 Task: Change the sound scheme in Outlook to 'Modern'.
Action: Mouse moved to (50, 30)
Screenshot: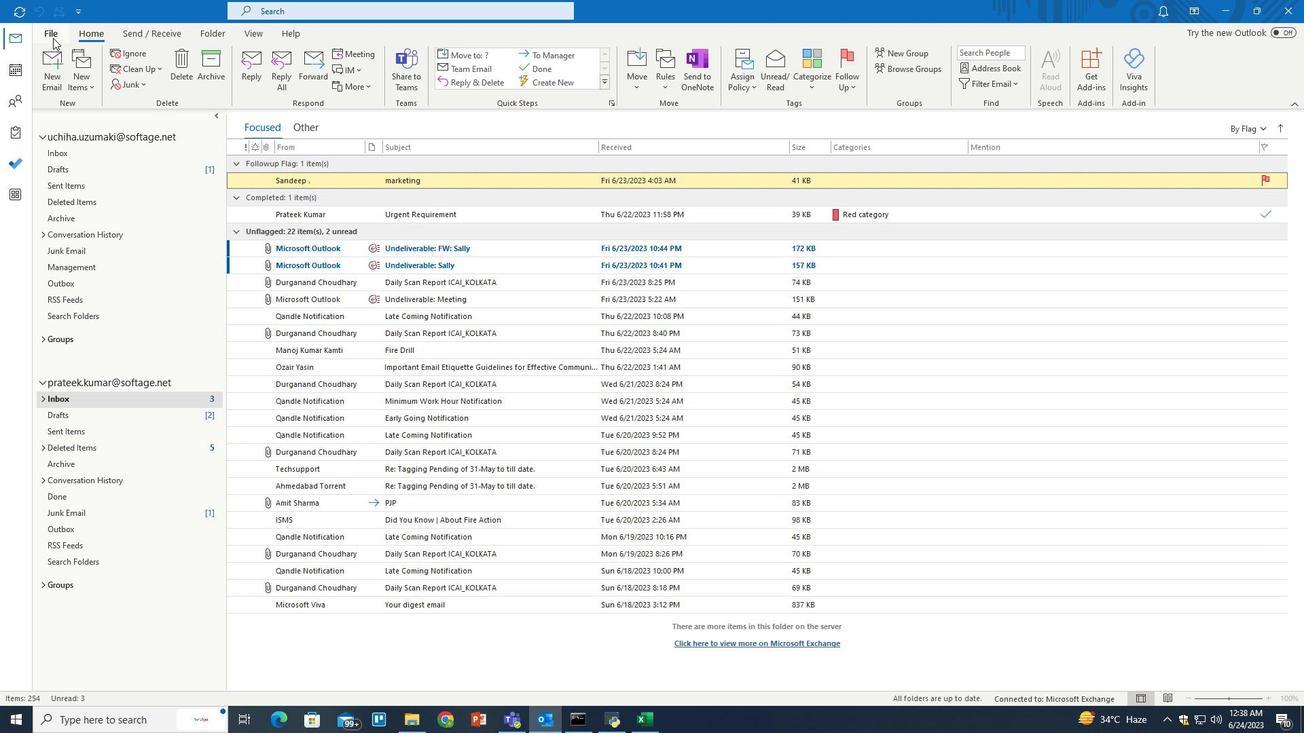 
Action: Mouse pressed left at (50, 30)
Screenshot: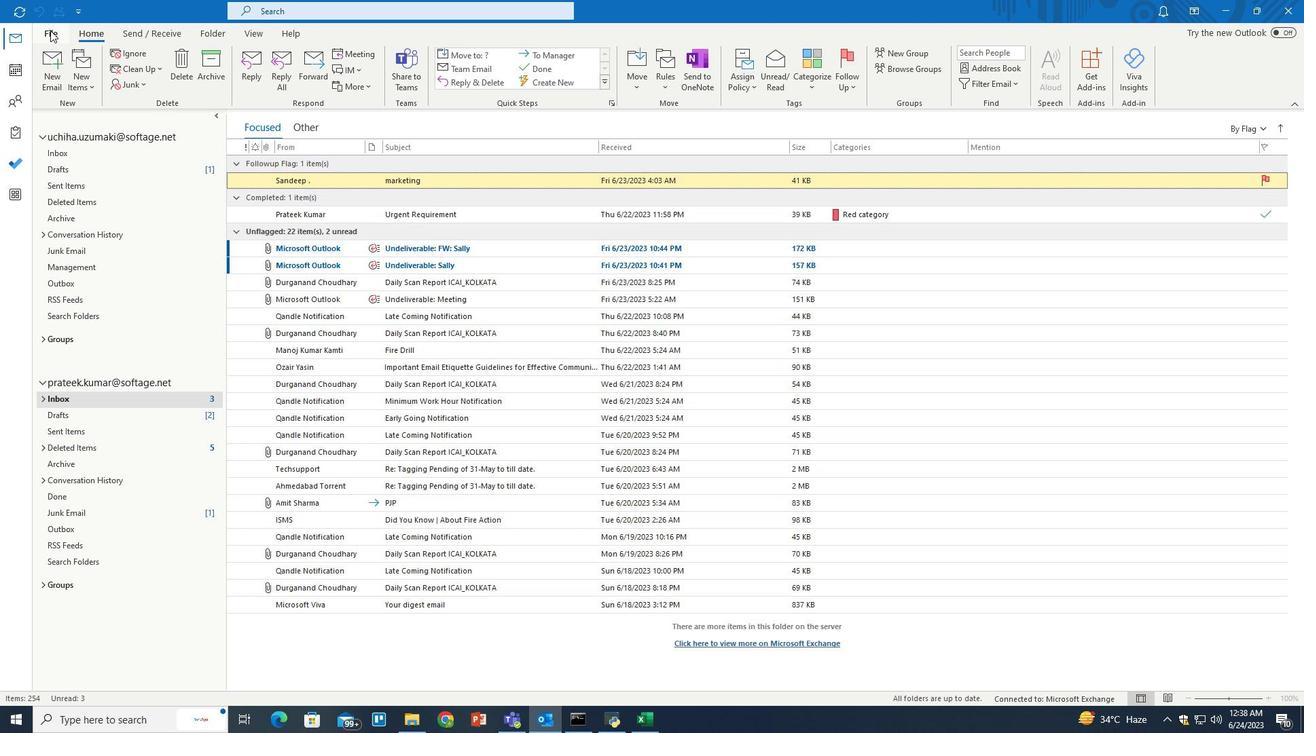 
Action: Mouse moved to (47, 659)
Screenshot: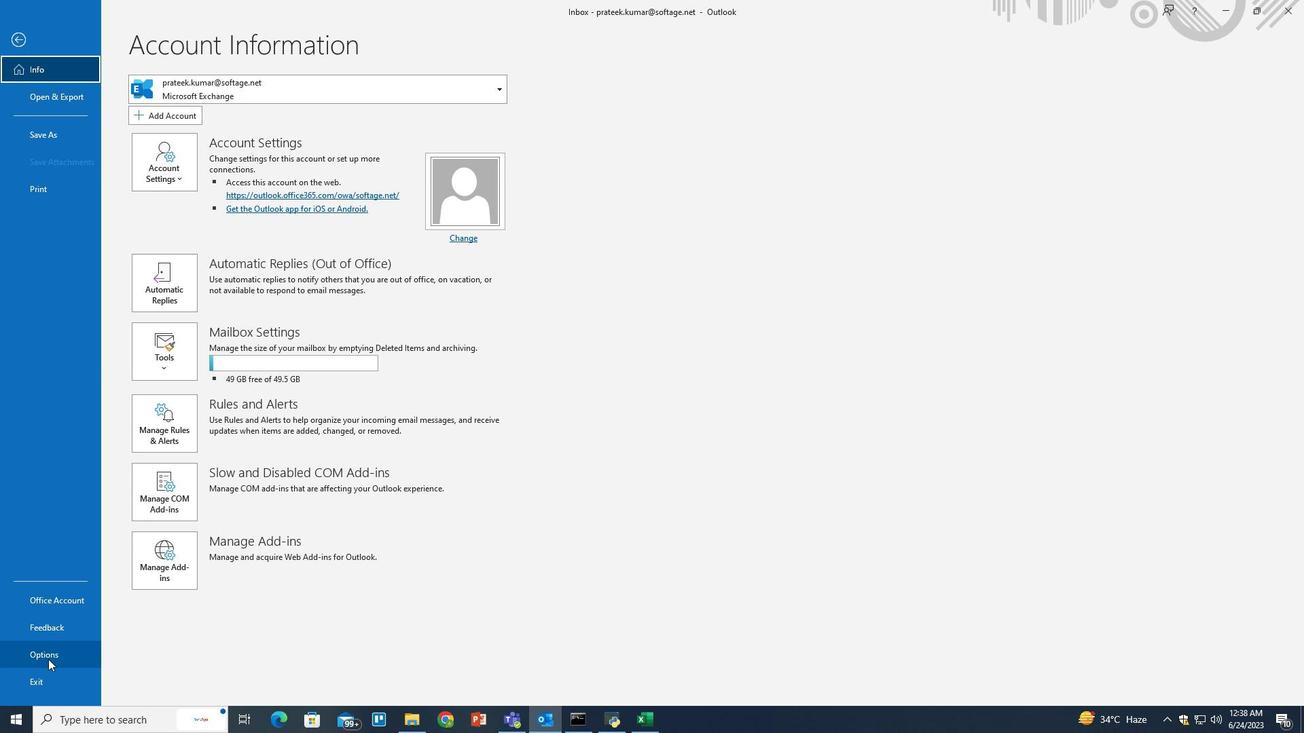 
Action: Mouse pressed left at (47, 659)
Screenshot: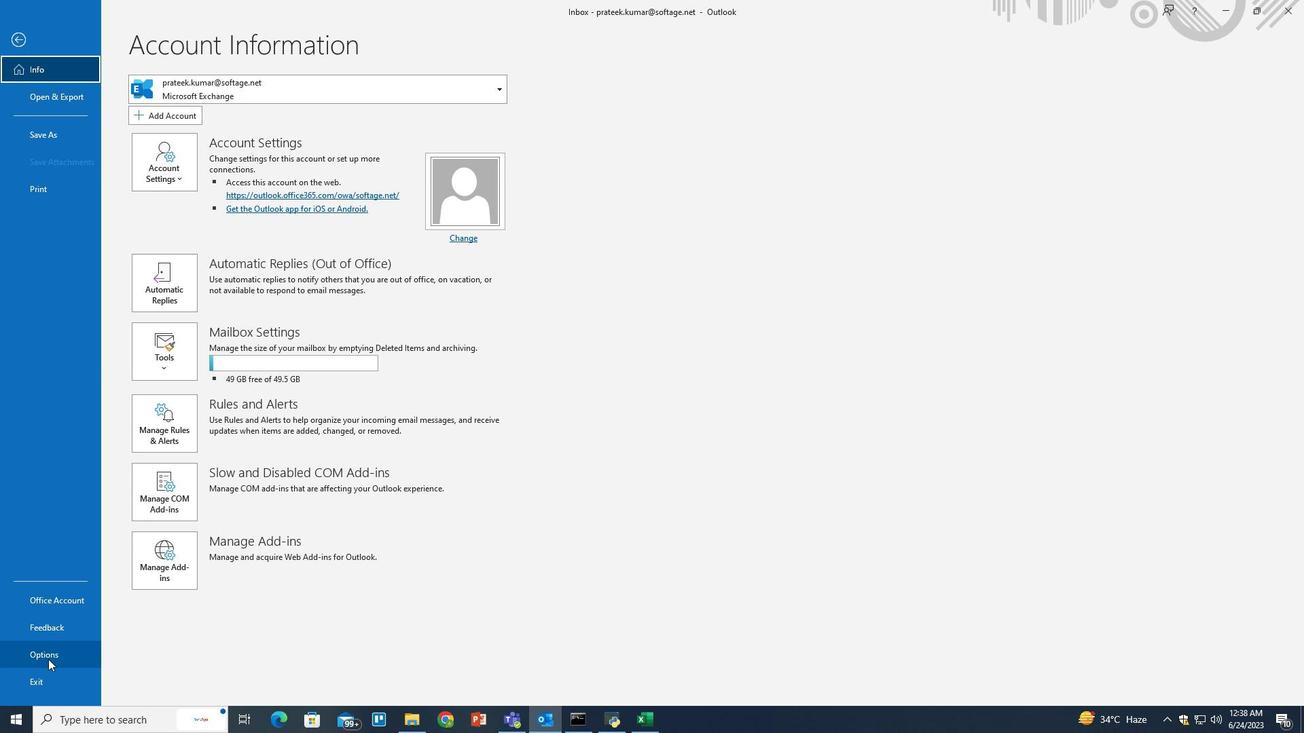 
Action: Mouse moved to (430, 295)
Screenshot: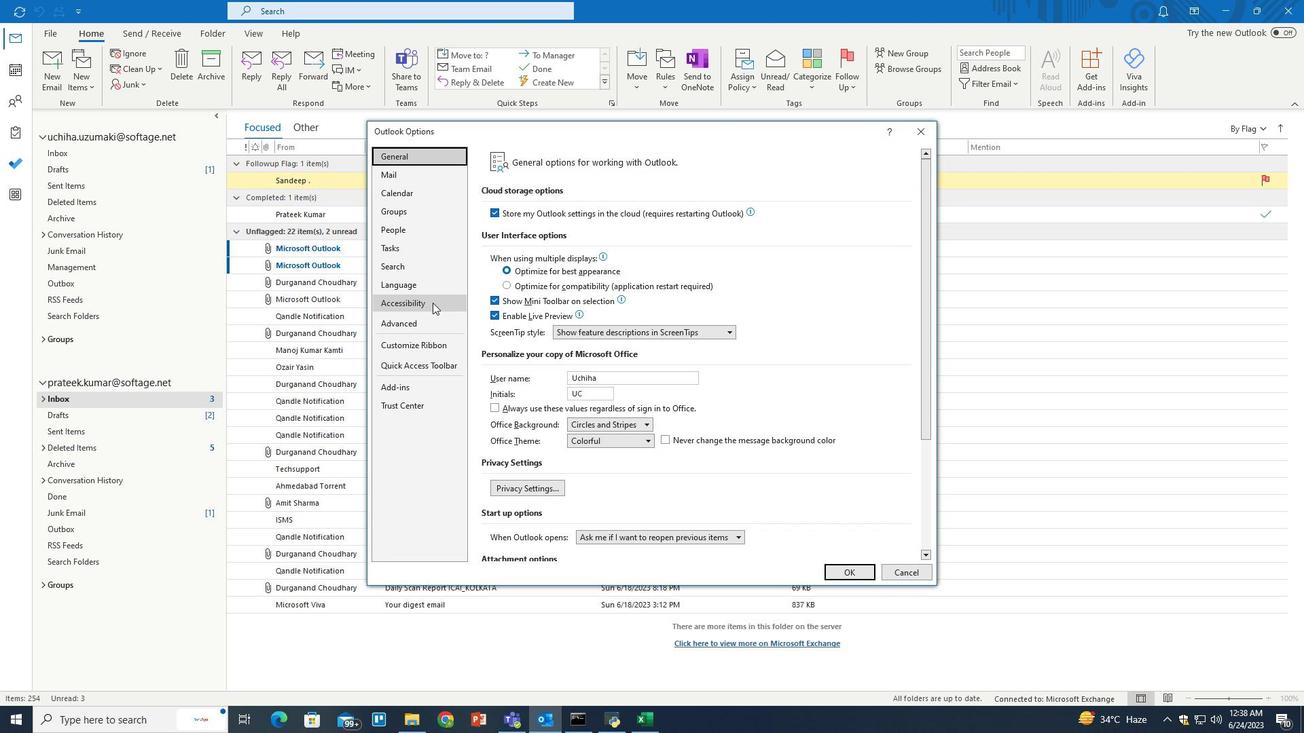 
Action: Mouse pressed left at (430, 295)
Screenshot: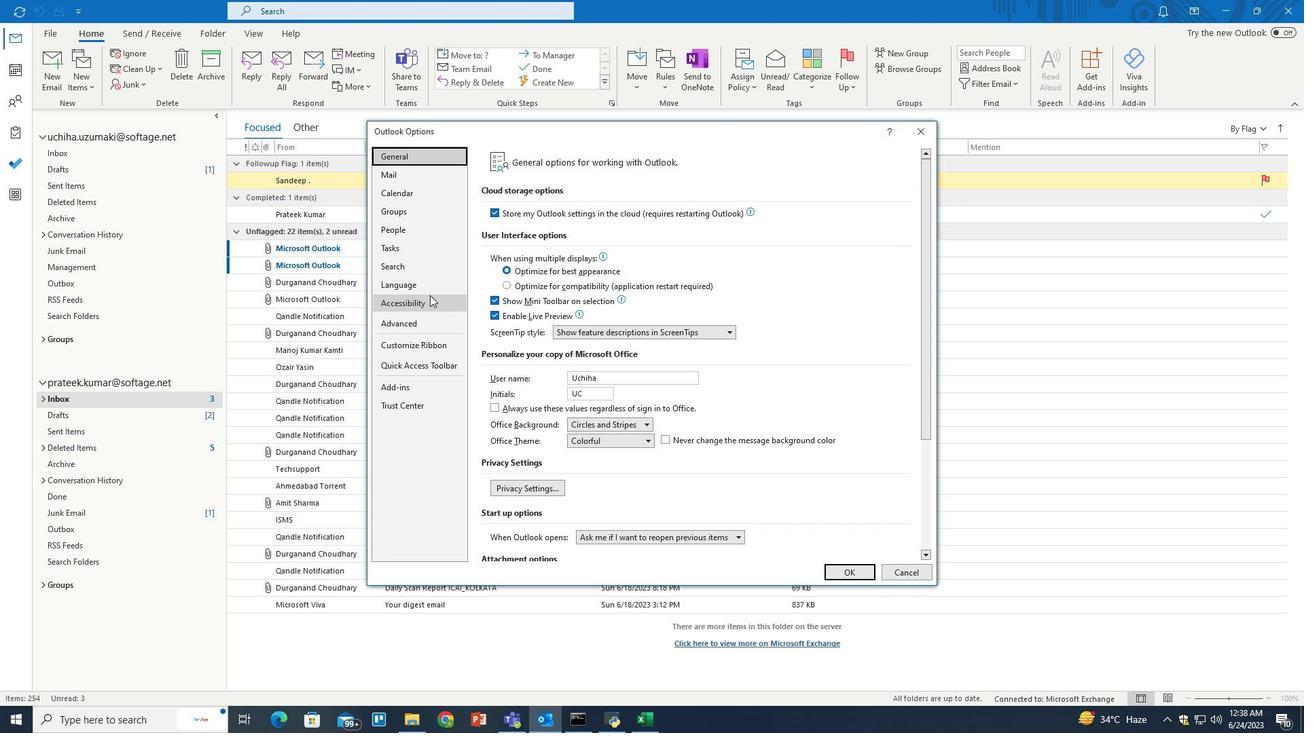 
Action: Mouse moved to (594, 409)
Screenshot: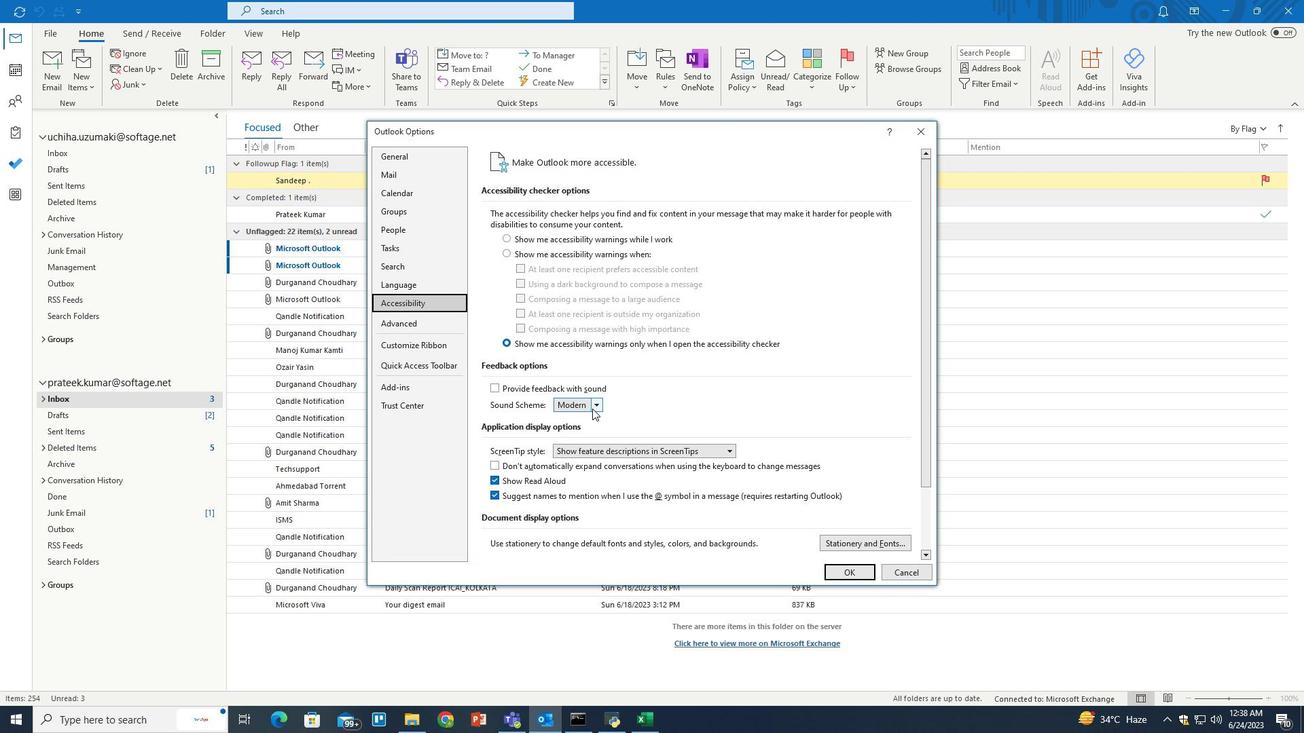 
Action: Mouse pressed left at (594, 409)
Screenshot: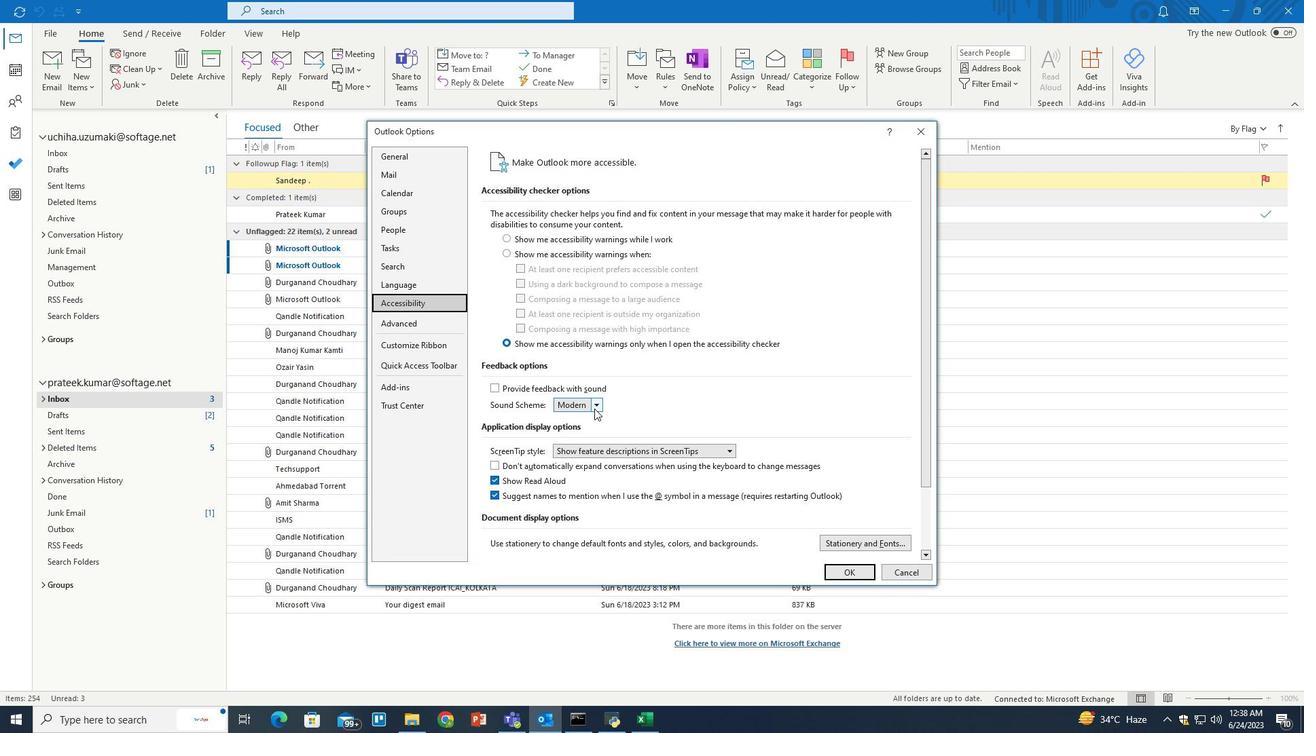 
Action: Mouse moved to (587, 430)
Screenshot: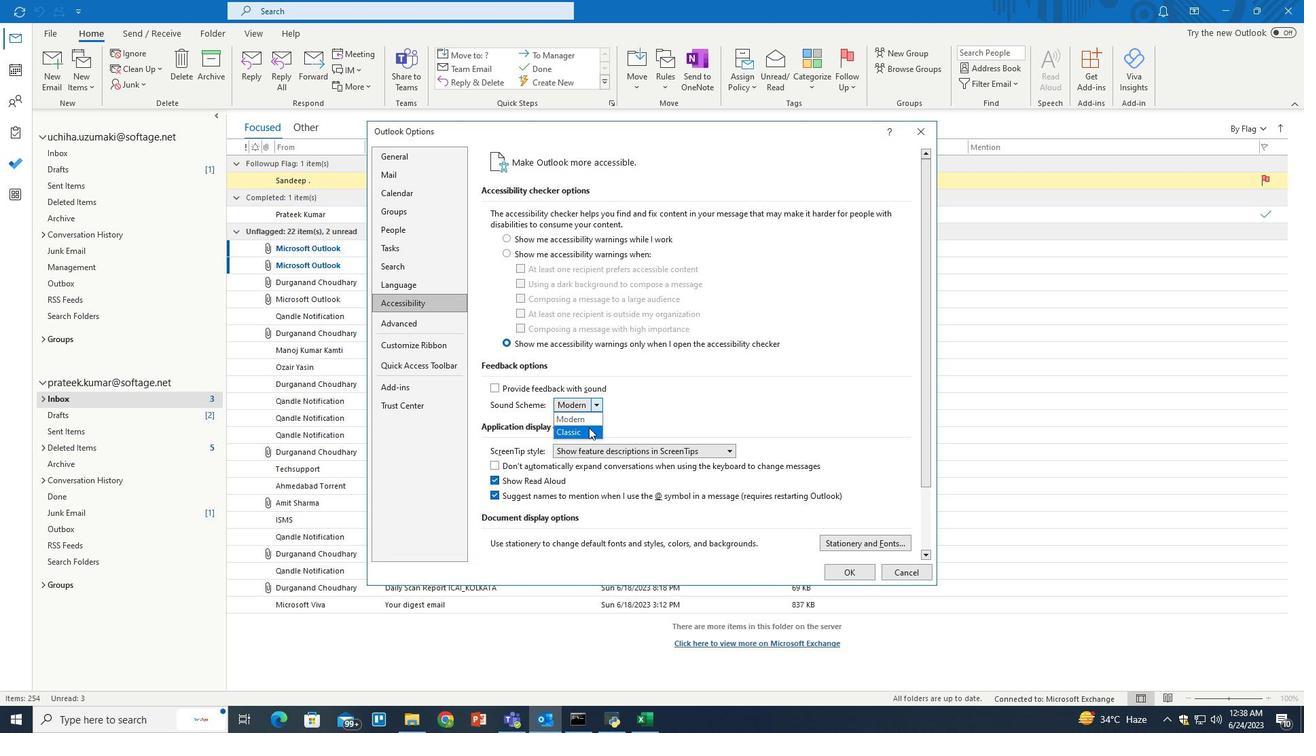 
Action: Mouse pressed left at (587, 430)
Screenshot: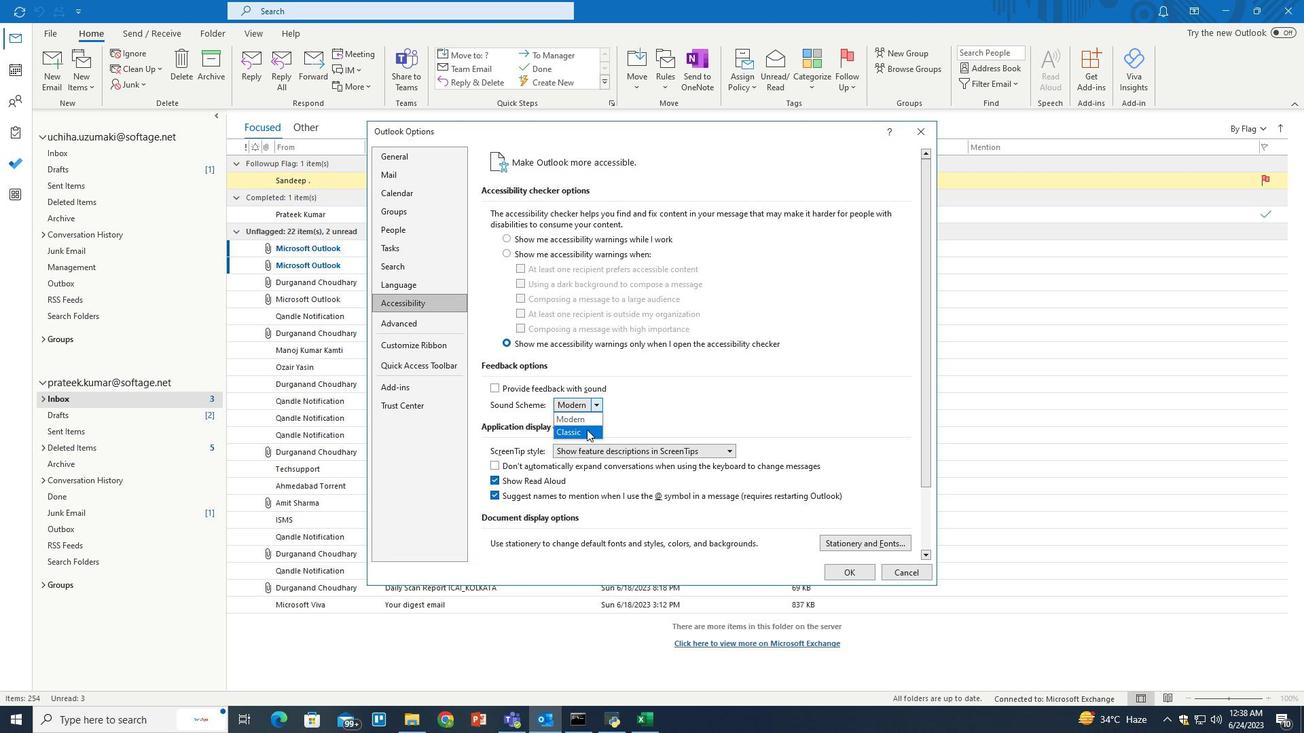 
Action: Mouse moved to (838, 570)
Screenshot: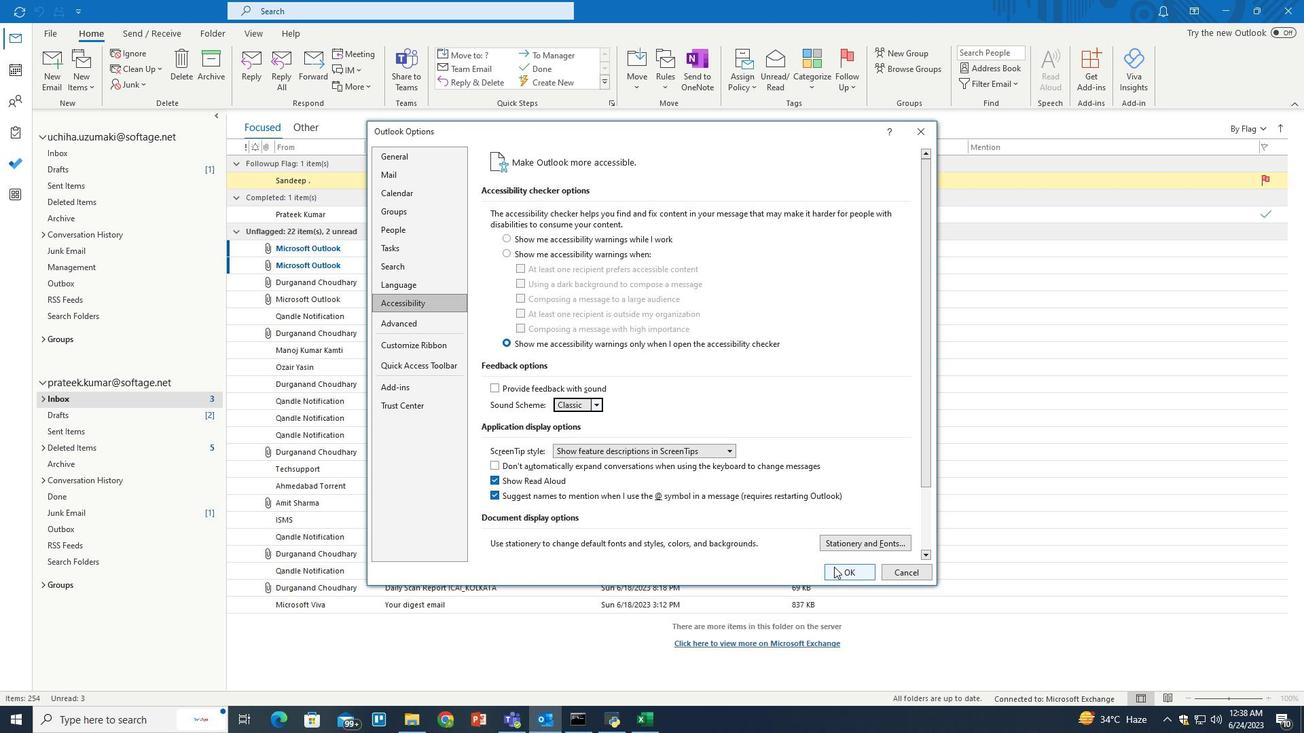 
Action: Mouse pressed left at (838, 570)
Screenshot: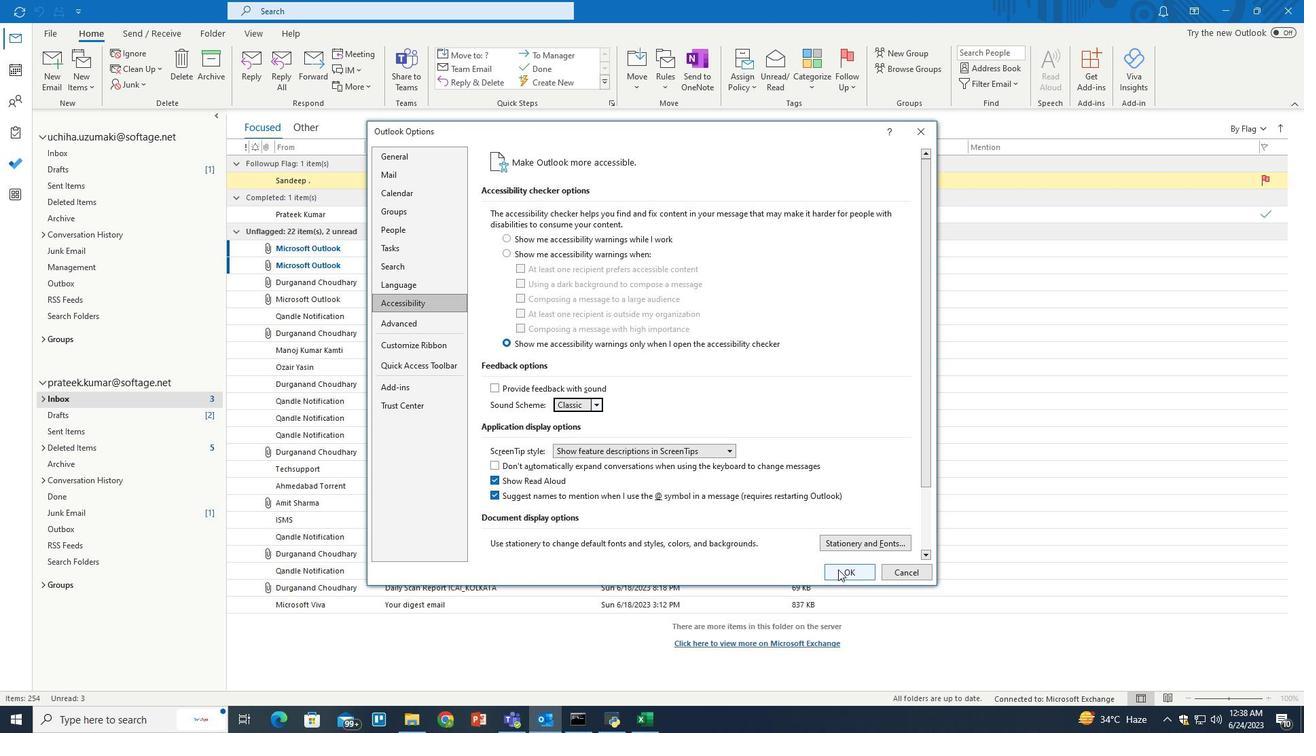 
Action: Mouse moved to (626, 396)
Screenshot: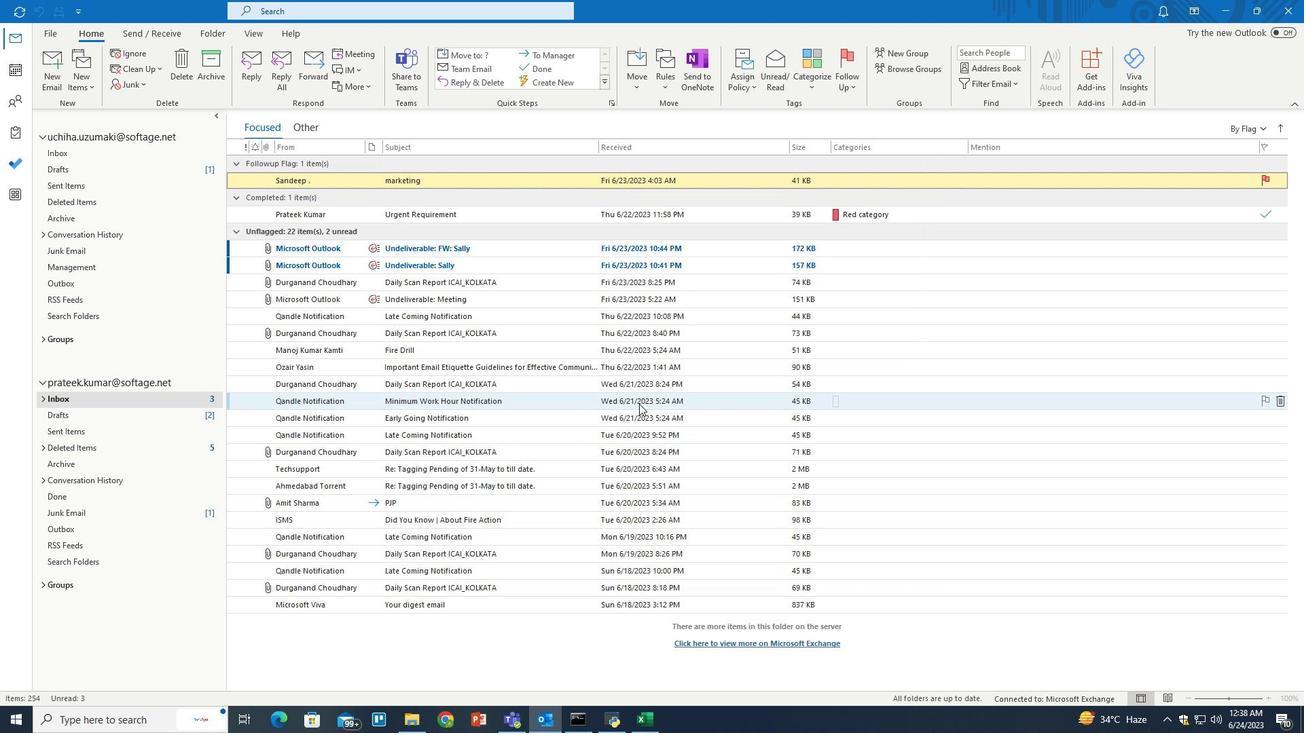 
